 Task: Create Issue Issue0000000444 in Backlog  in Scrum Project Project0000000089 in Jira. Create Issue Issue0000000445 in Backlog  in Scrum Project Project0000000089 in Jira. Create Issue Issue0000000446 in Backlog  in Scrum Project Project0000000090 in Jira. Create Issue Issue0000000447 in Backlog  in Scrum Project Project0000000090 in Jira. Create Issue Issue0000000448 in Backlog  in Scrum Project Project0000000090 in Jira
Action: Mouse moved to (565, 547)
Screenshot: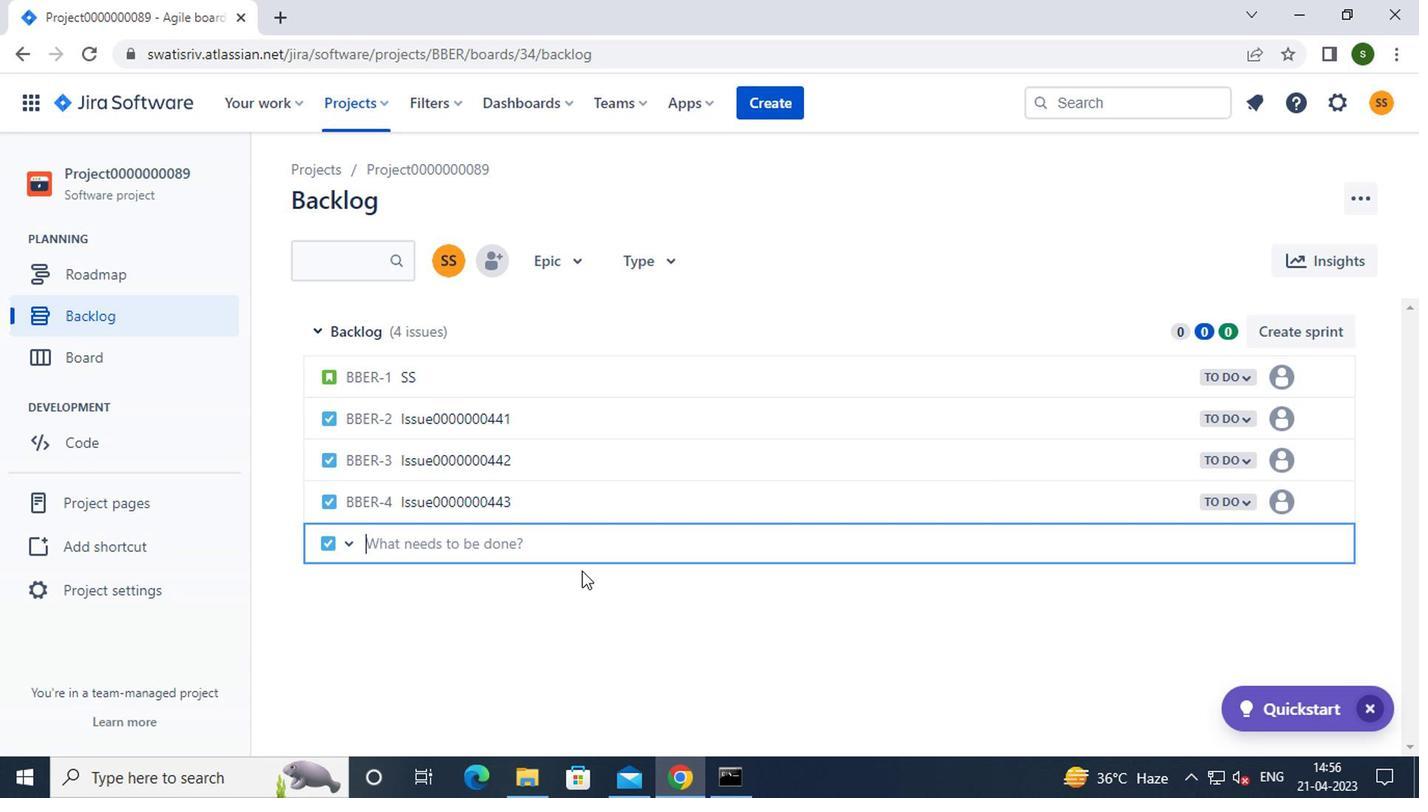 
Action: Key pressed i<Key.caps_lock>ssue0000000444<Key.enter><Key.caps_lock>i<Key.caps_lock>ssue0000000445<Key.enter>
Screenshot: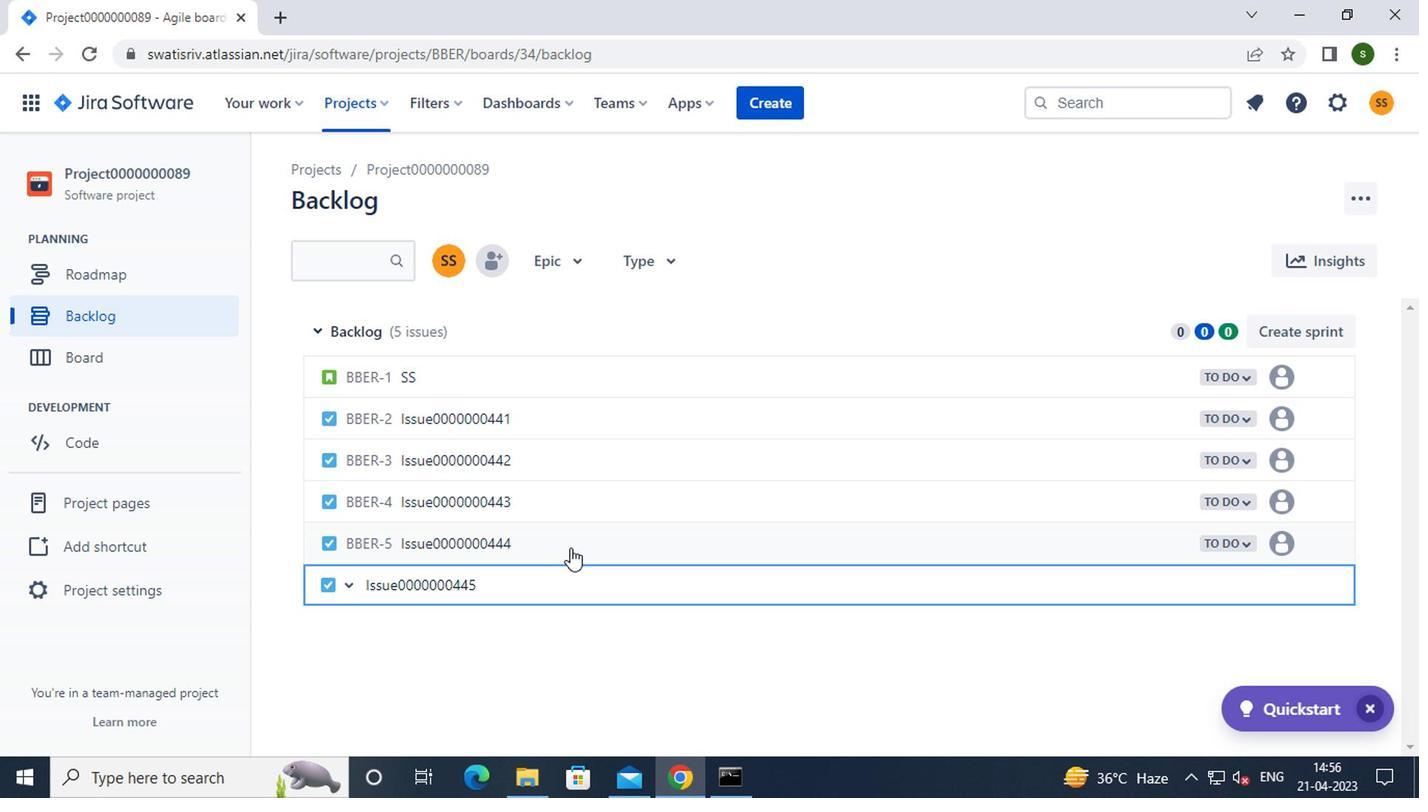 
Action: Mouse moved to (354, 89)
Screenshot: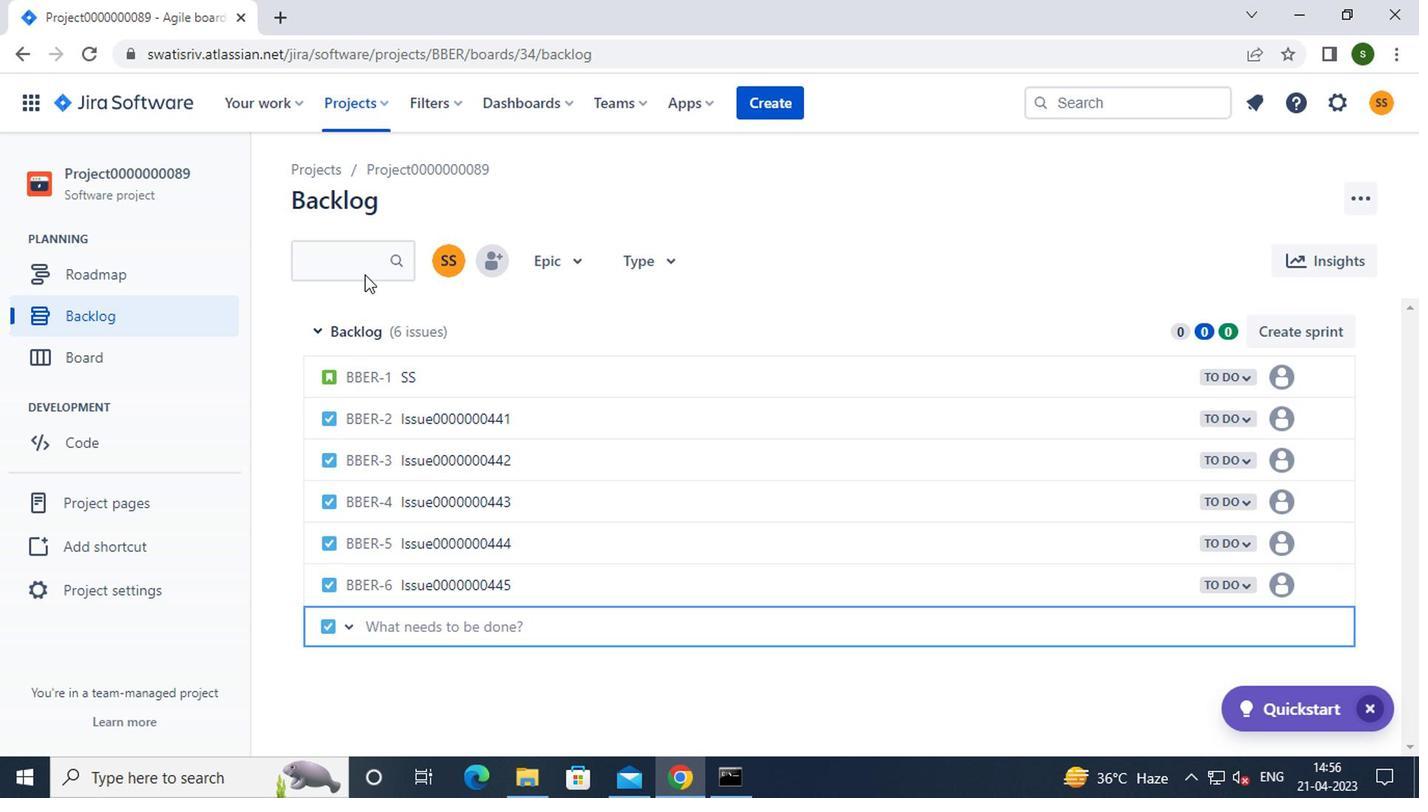 
Action: Mouse pressed left at (354, 89)
Screenshot: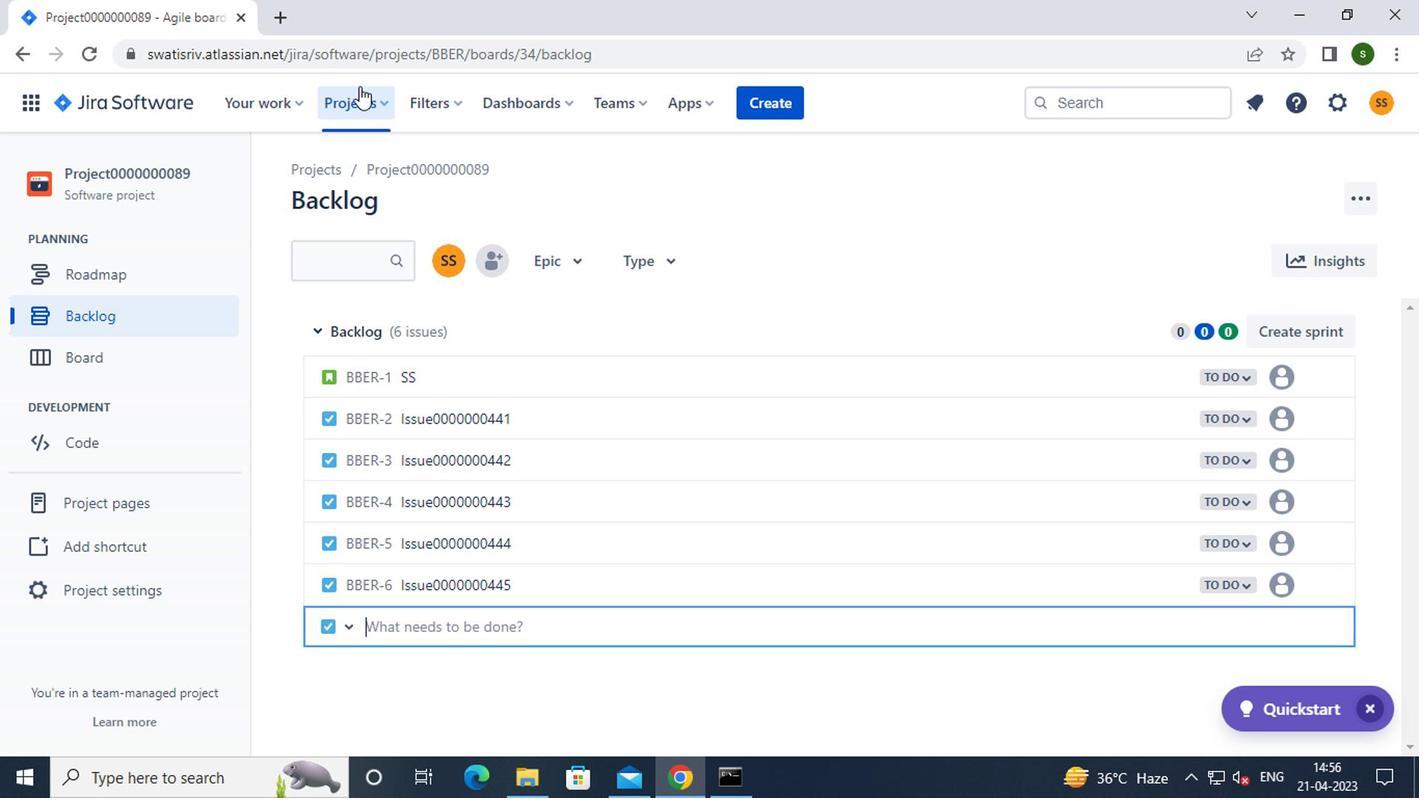 
Action: Mouse moved to (451, 243)
Screenshot: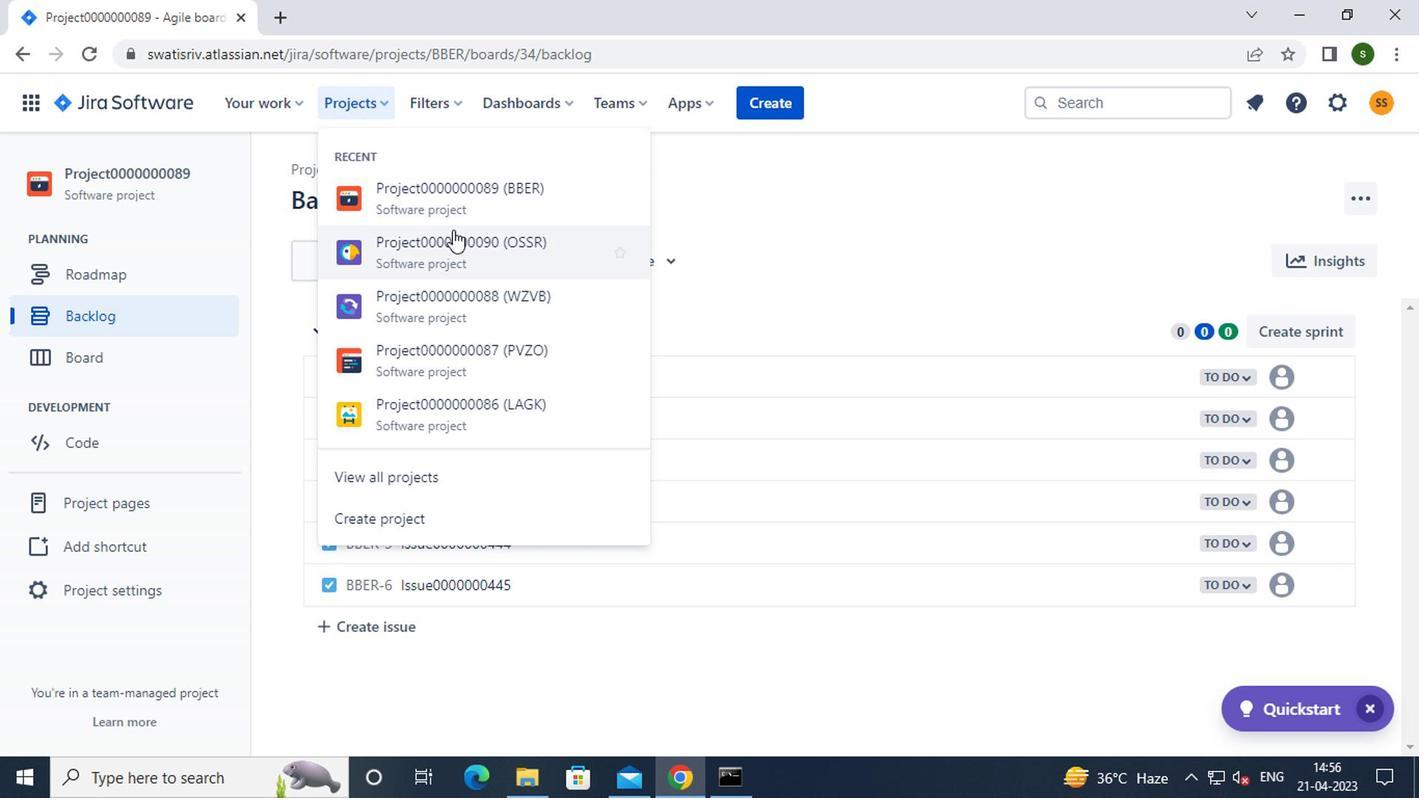 
Action: Mouse pressed left at (451, 243)
Screenshot: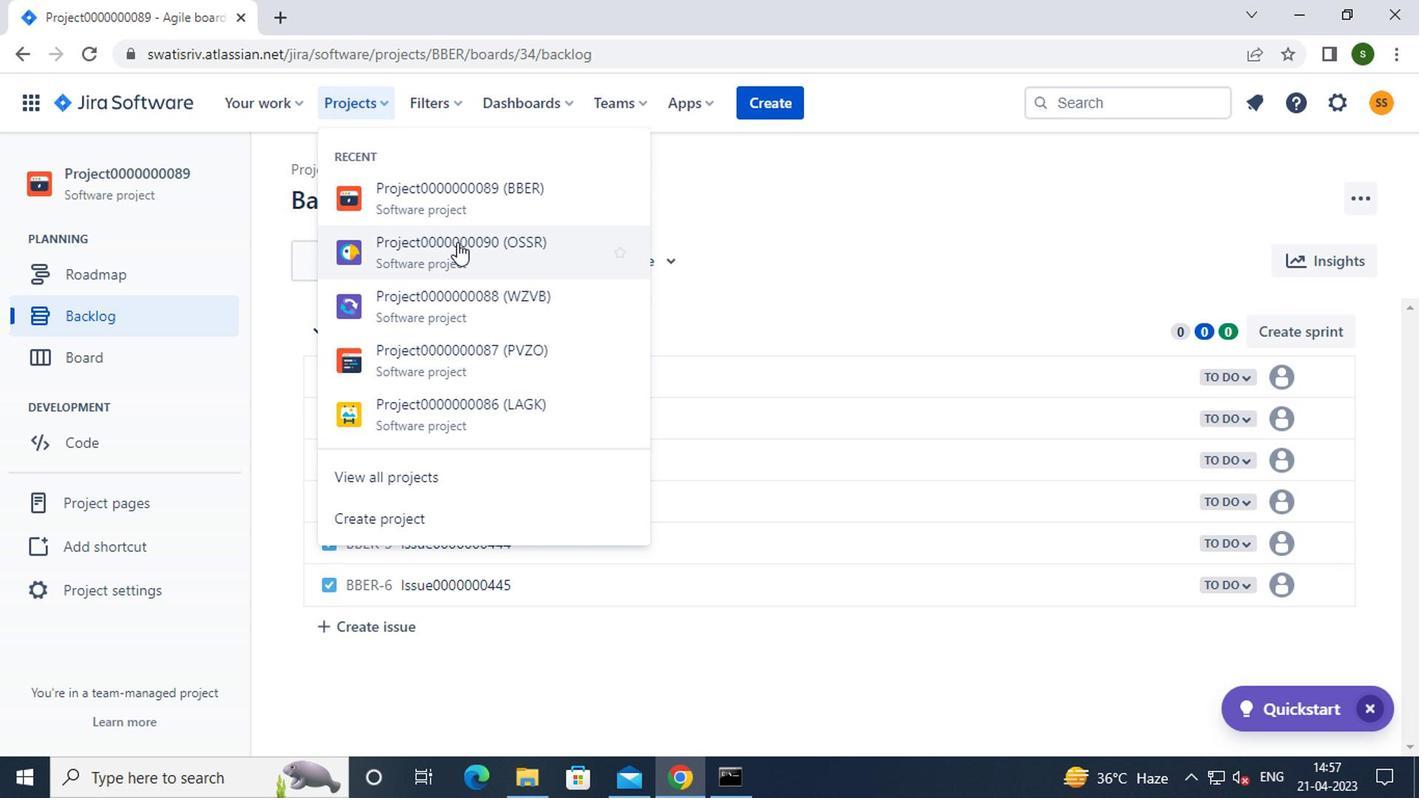 
Action: Mouse moved to (153, 313)
Screenshot: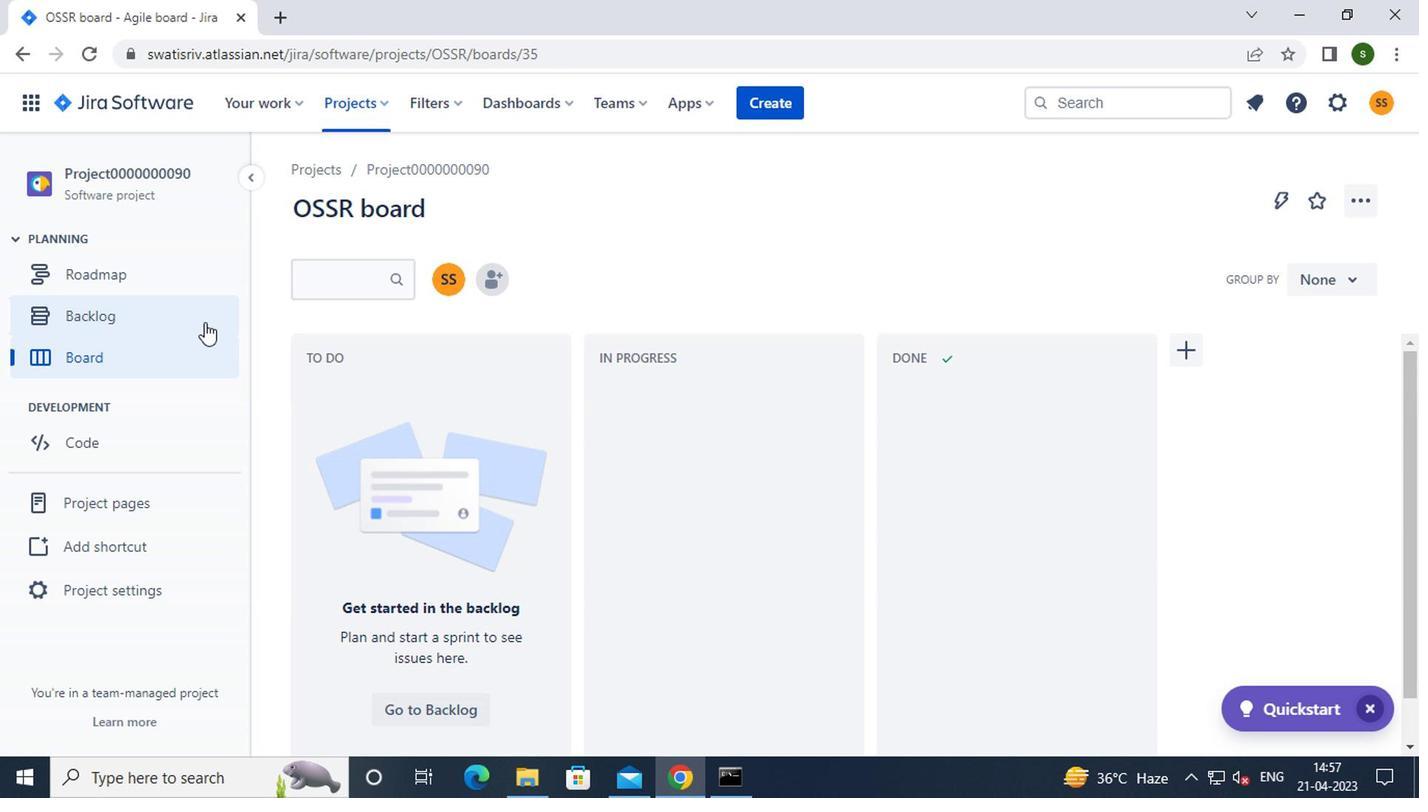 
Action: Mouse pressed left at (153, 313)
Screenshot: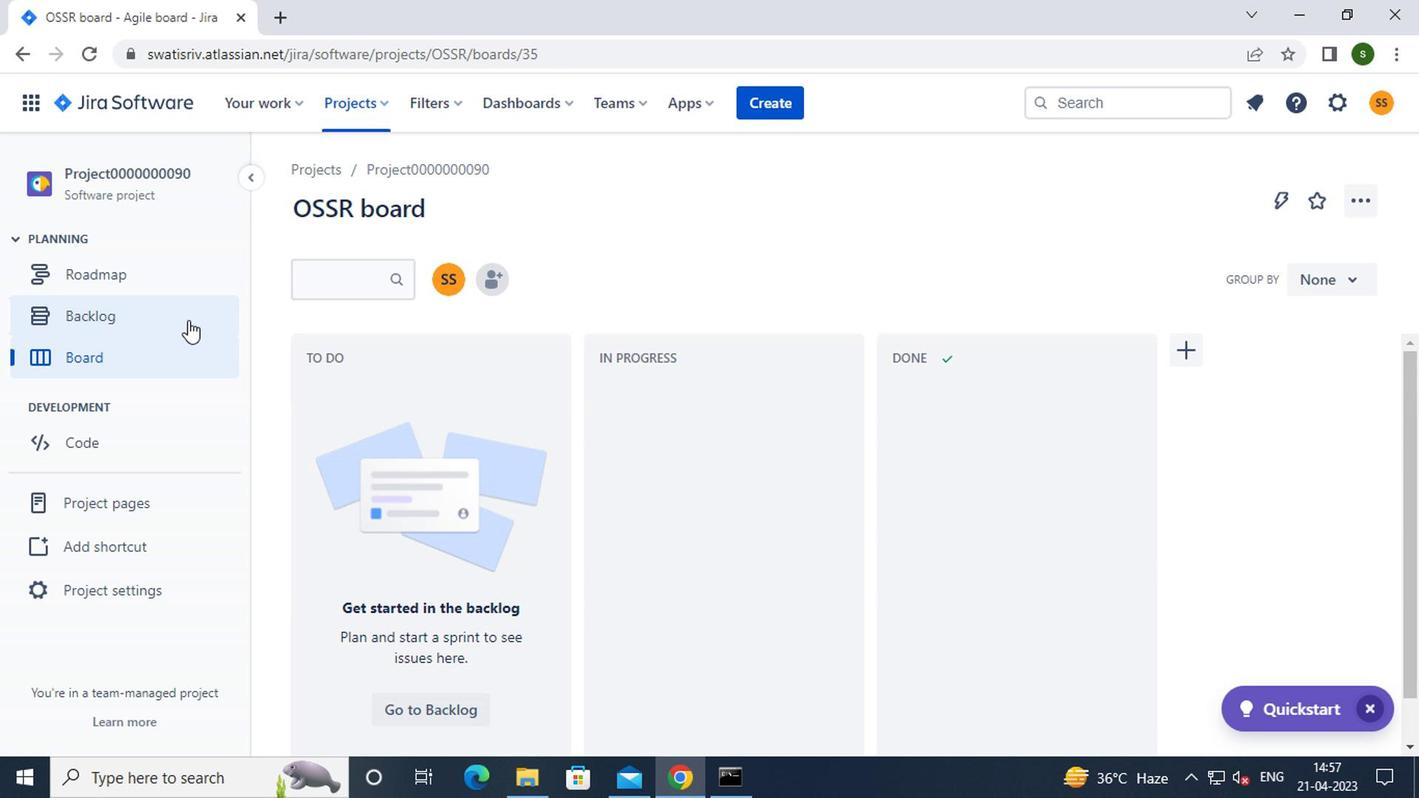 
Action: Mouse moved to (412, 423)
Screenshot: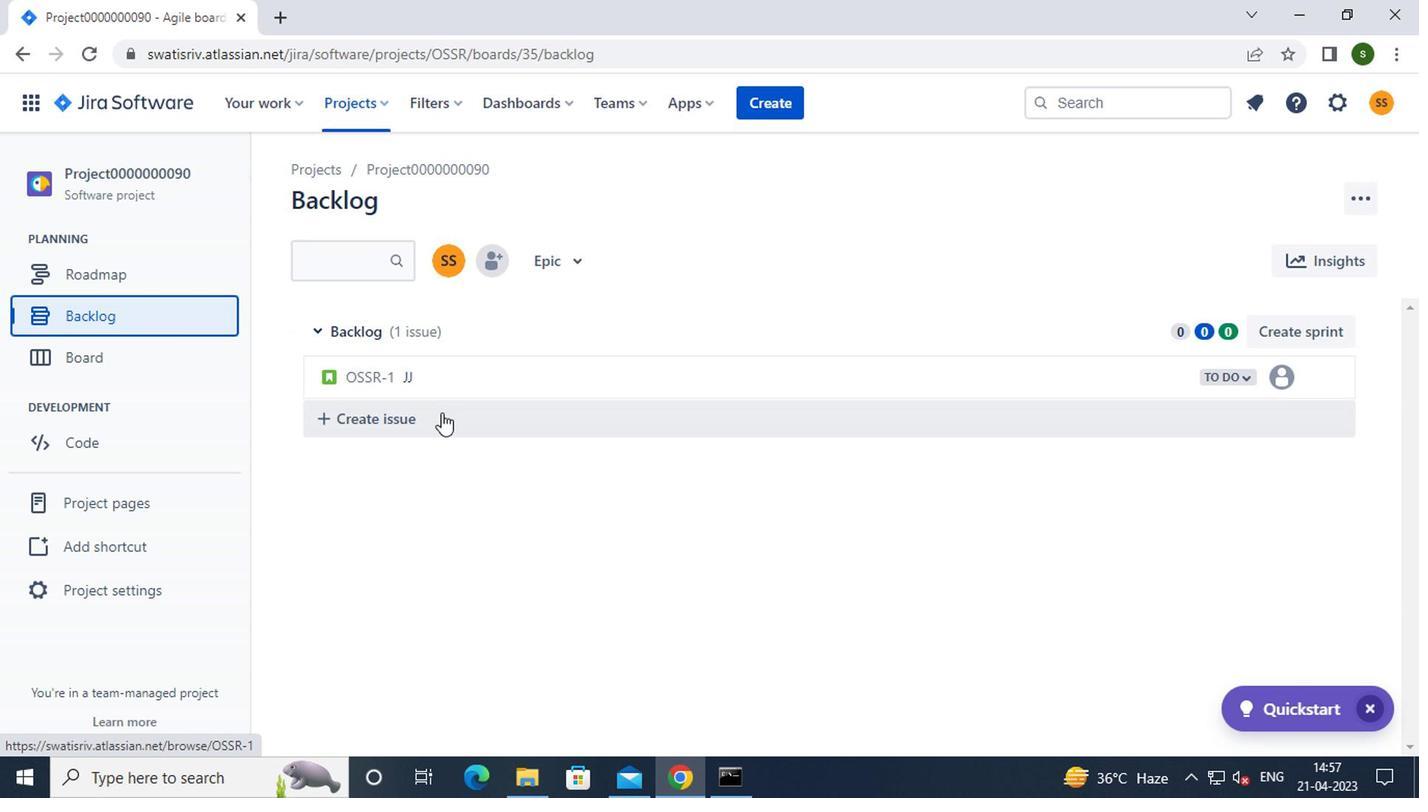 
Action: Mouse pressed left at (412, 423)
Screenshot: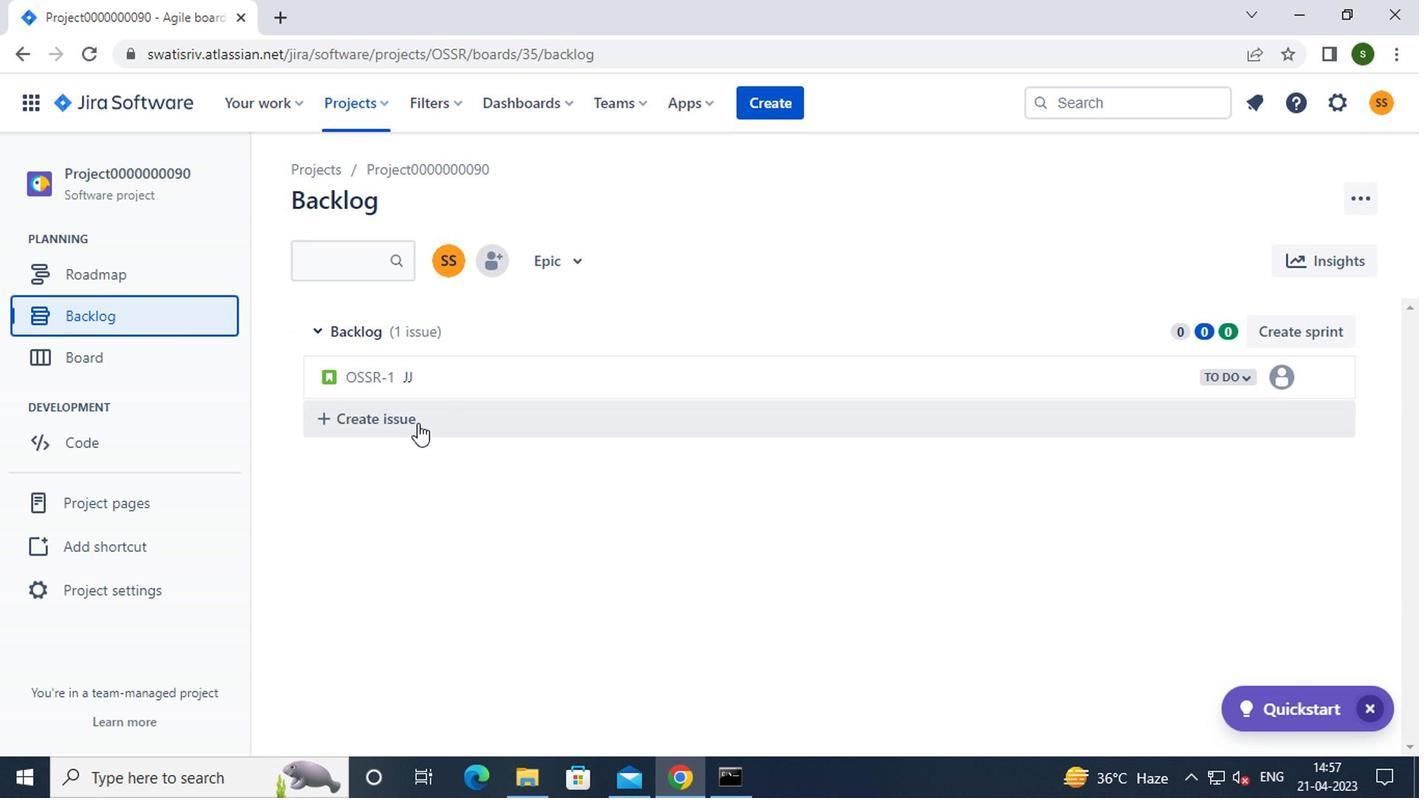
Action: Mouse moved to (463, 423)
Screenshot: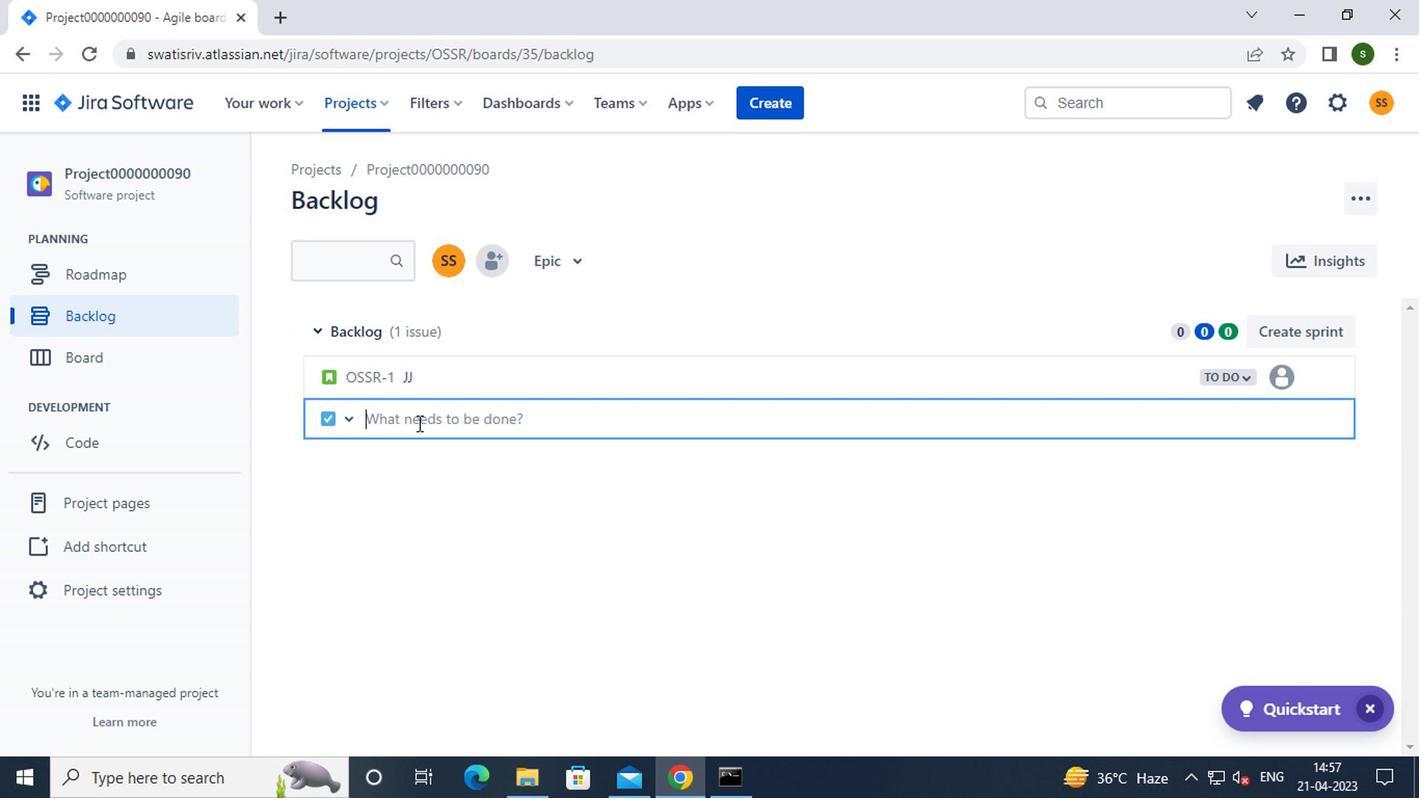 
Action: Key pressed <Key.caps_lock>i<Key.caps_lock>ssue0000000446<Key.enter><Key.caps_lock>i<Key.caps_lock>ssue0000000447<Key.enter><Key.caps_lock>i<Key.caps_lock>ssue0000000448<Key.enter>
Screenshot: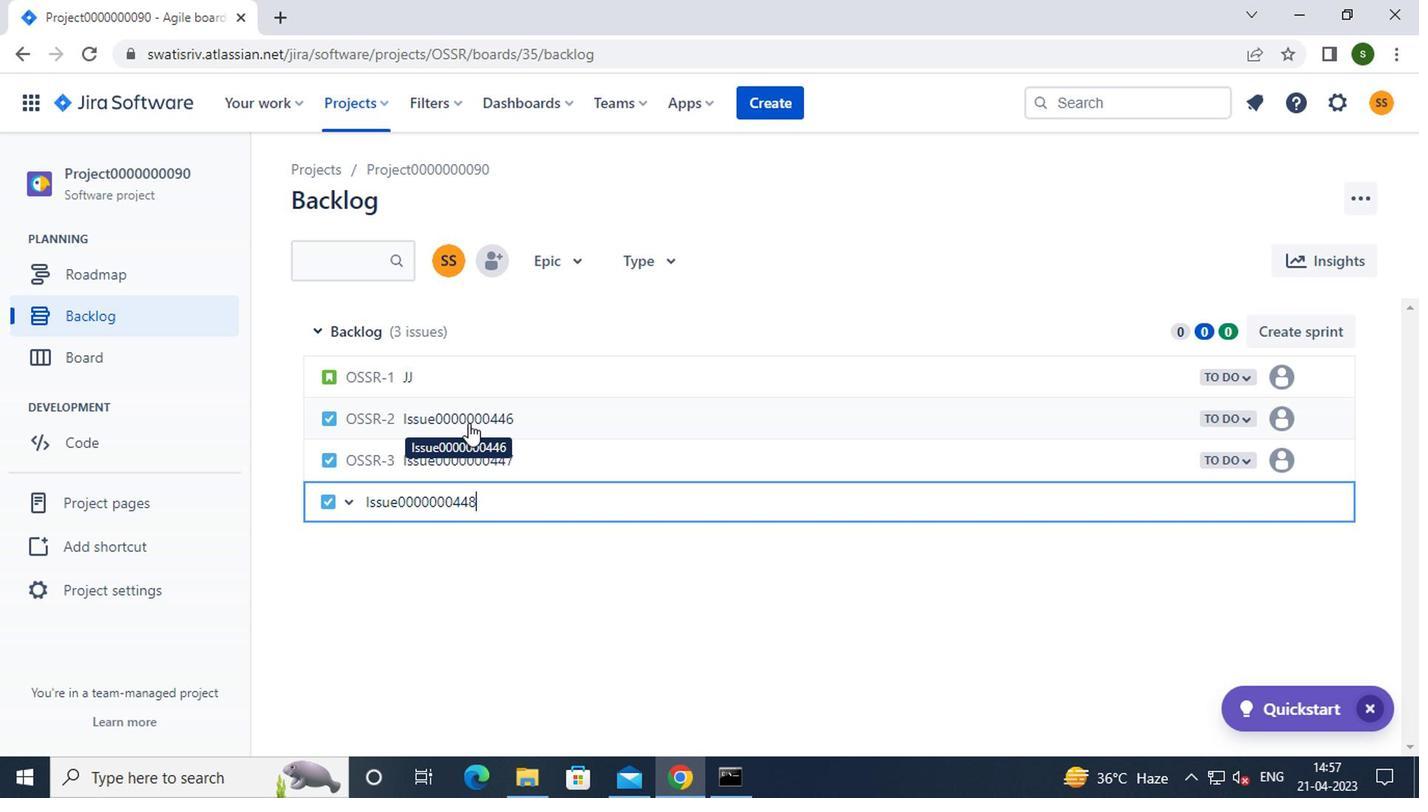 
